 Task: Send feedback to Google with the description "Having trouble loading the events".
Action: Mouse moved to (956, 81)
Screenshot: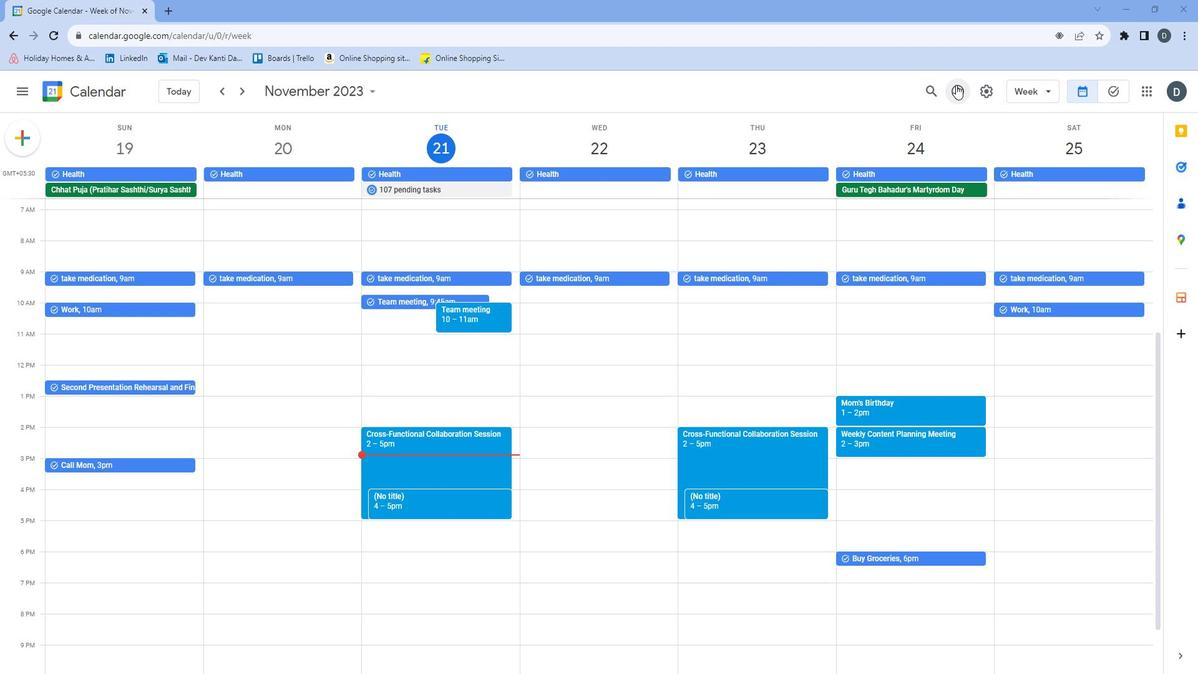 
Action: Mouse pressed left at (956, 81)
Screenshot: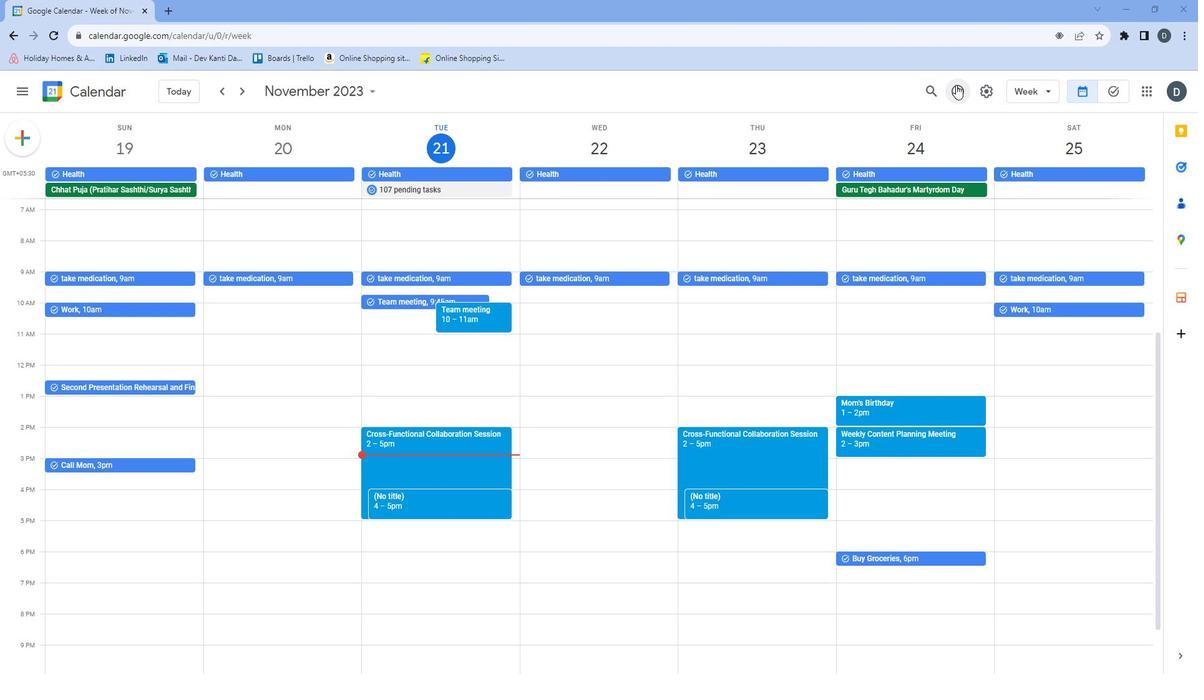 
Action: Mouse moved to (910, 182)
Screenshot: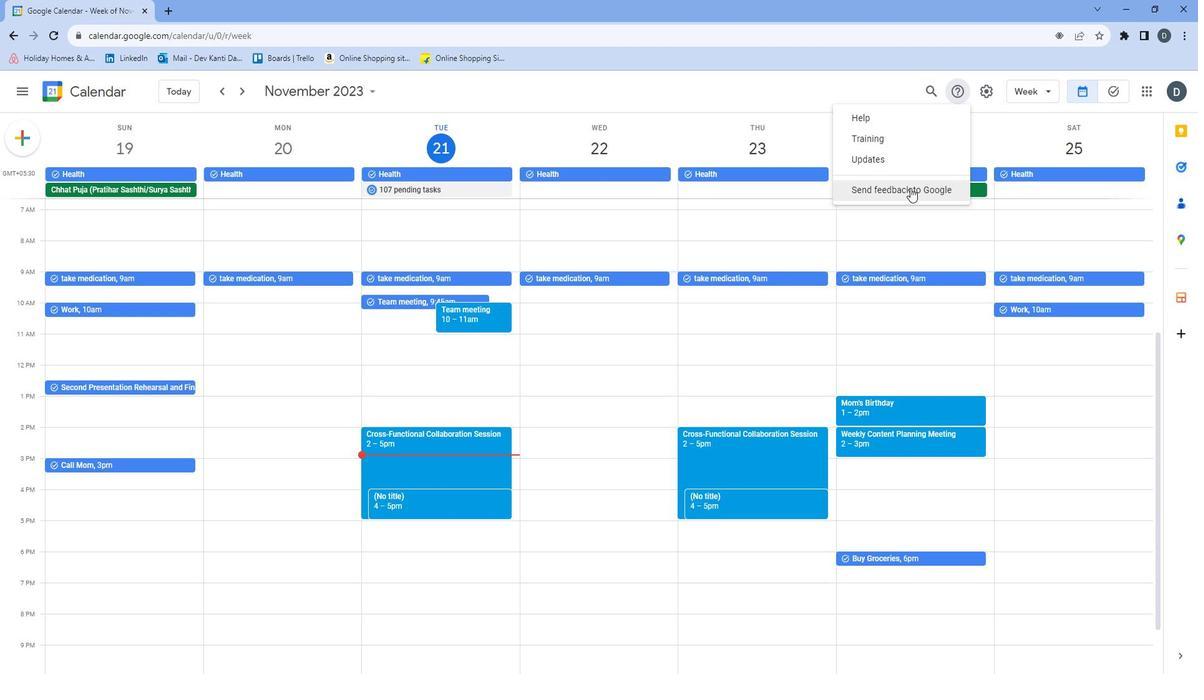 
Action: Mouse pressed left at (910, 182)
Screenshot: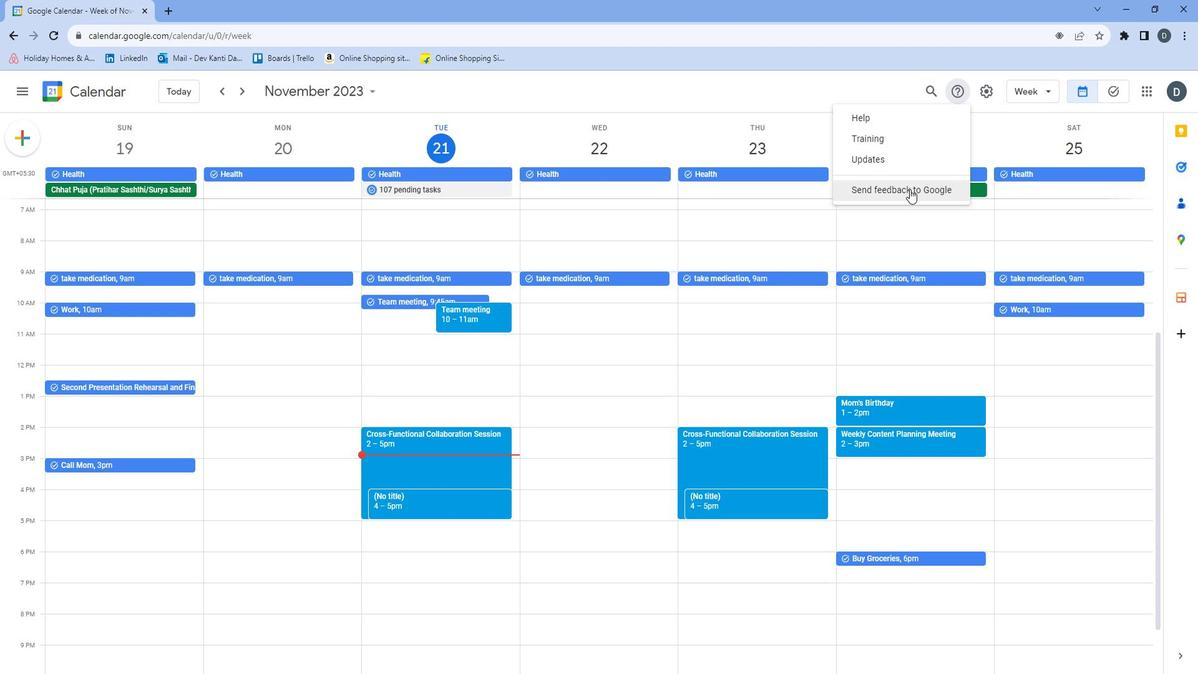 
Action: Mouse moved to (1009, 160)
Screenshot: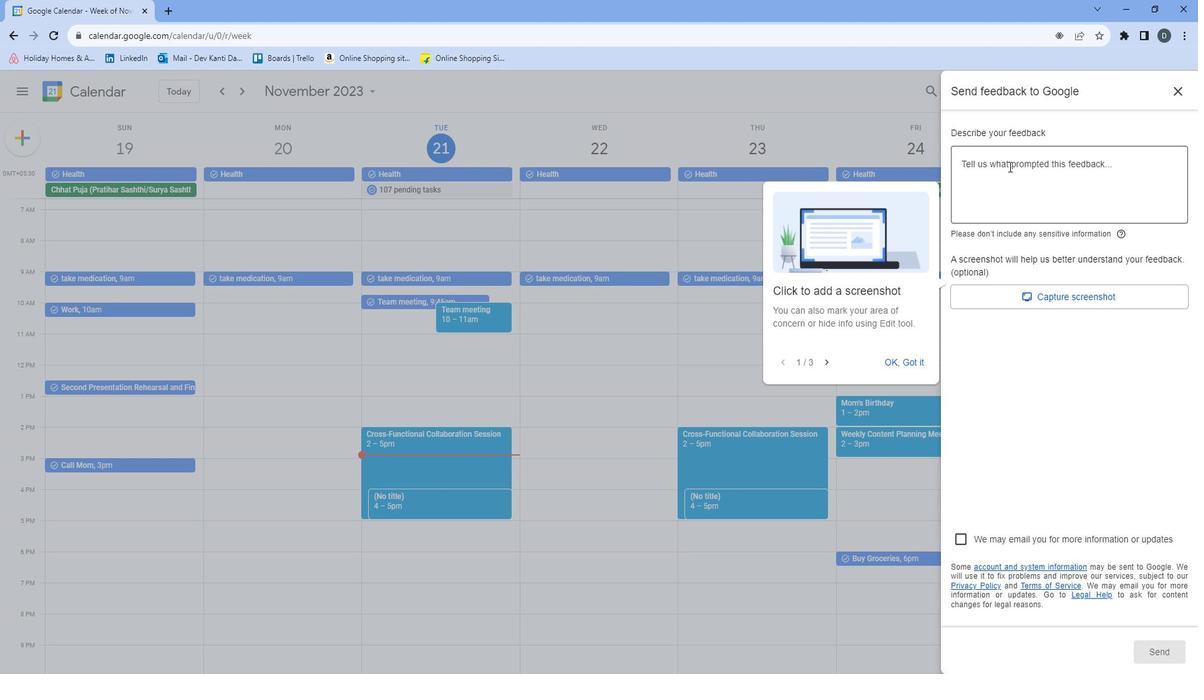 
Action: Mouse pressed left at (1009, 160)
Screenshot: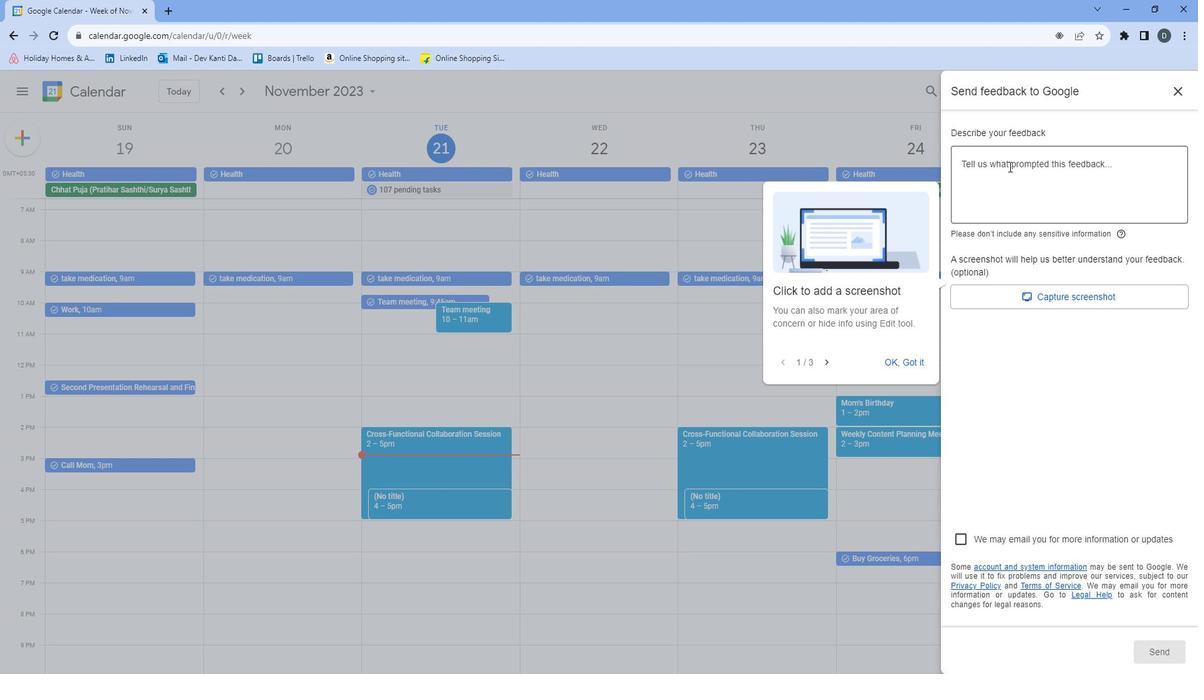 
Action: Key pressed <Key.shift>Having<Key.space><Key.shift>Trouib<Key.backspace><Key.backspace>ble<Key.space>loading<Key.space>the<Key.space>events
Screenshot: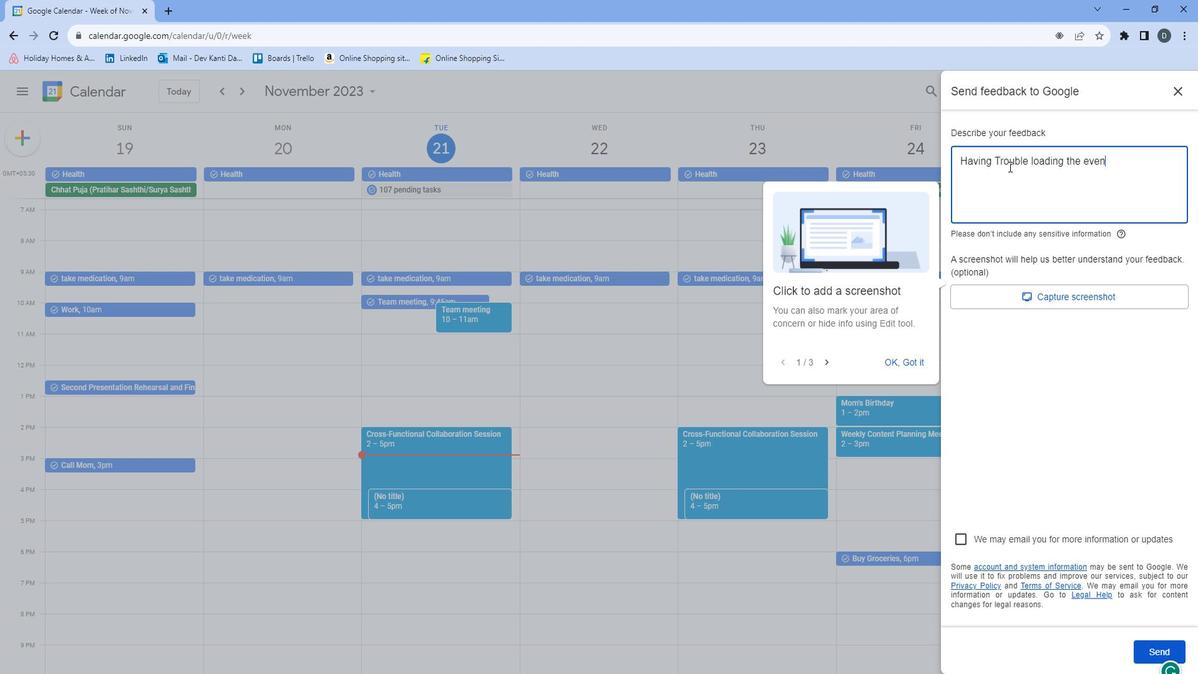 
Action: Mouse moved to (1148, 626)
Screenshot: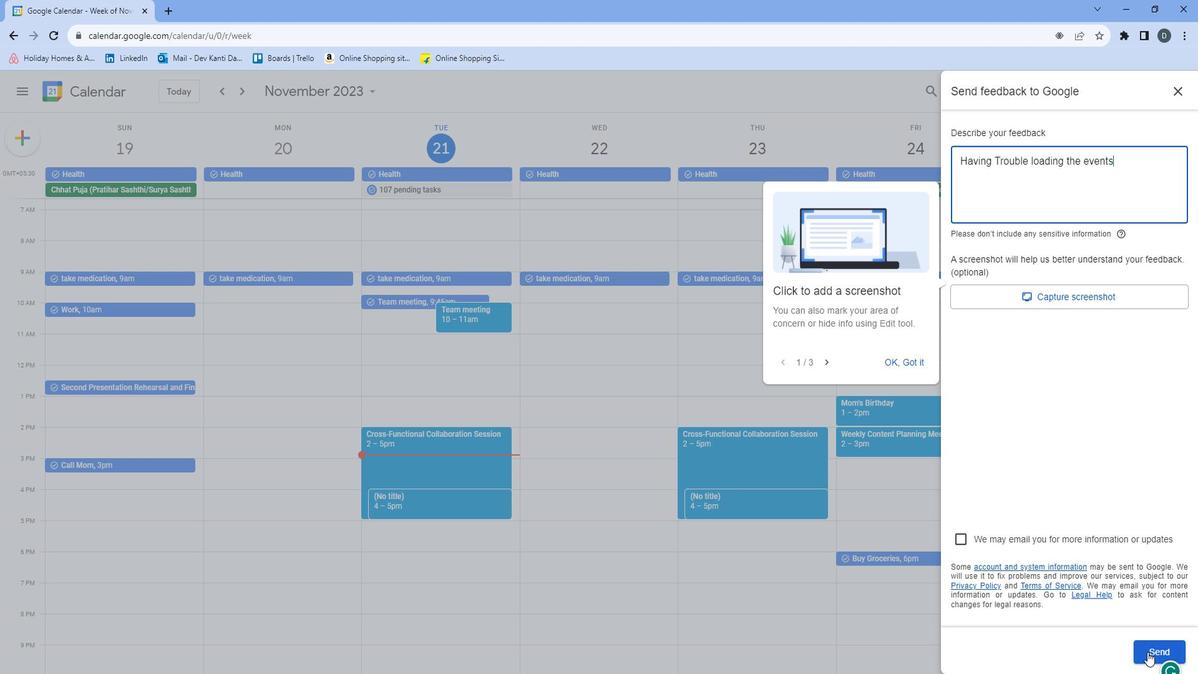 
Action: Mouse pressed left at (1148, 626)
Screenshot: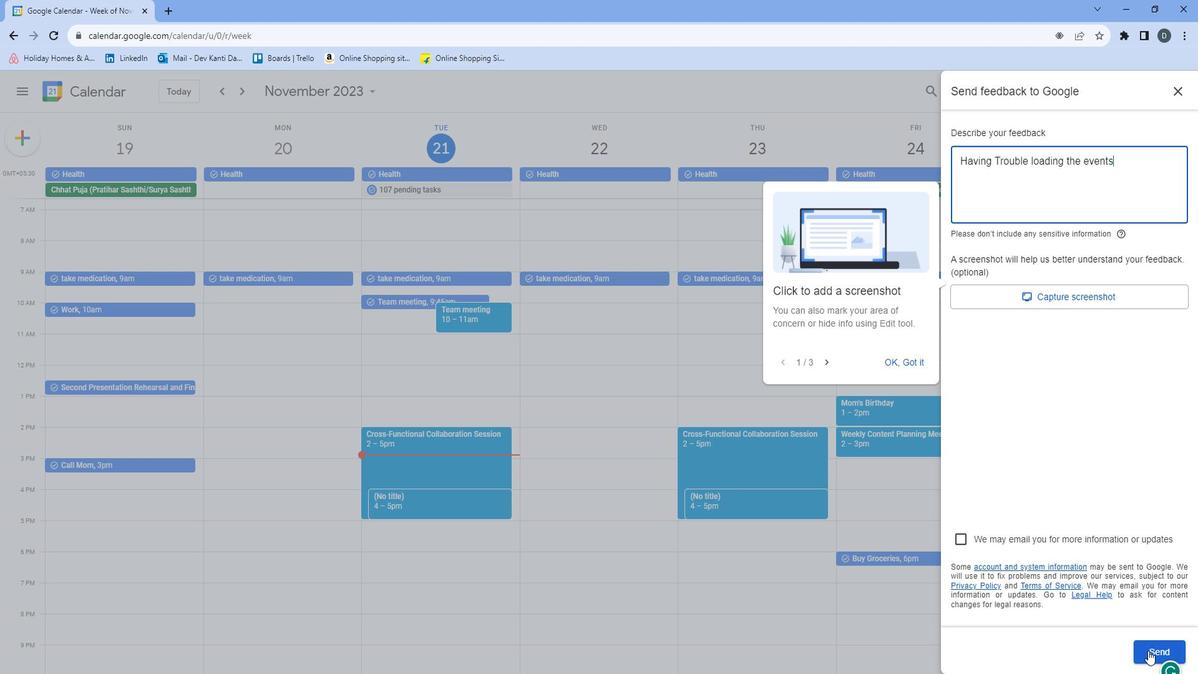 
Action: Mouse moved to (996, 441)
Screenshot: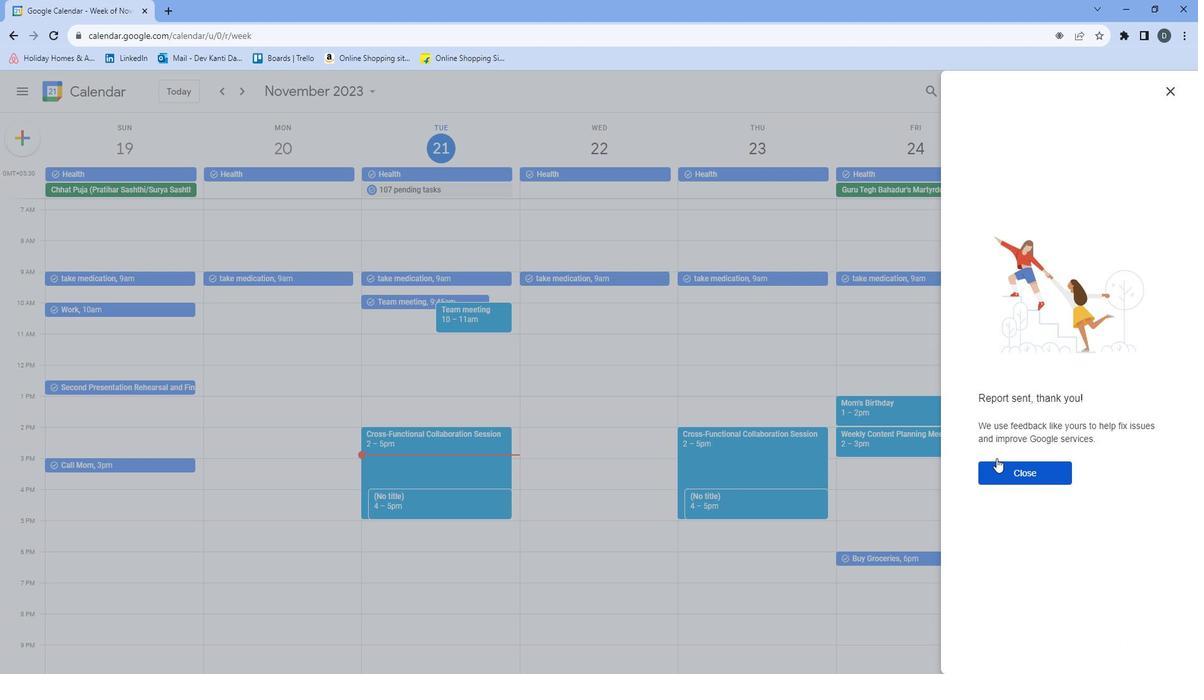 
